 Task: Slide 13 - Do Not Forget To Prepare The Space.
Action: Mouse moved to (37, 96)
Screenshot: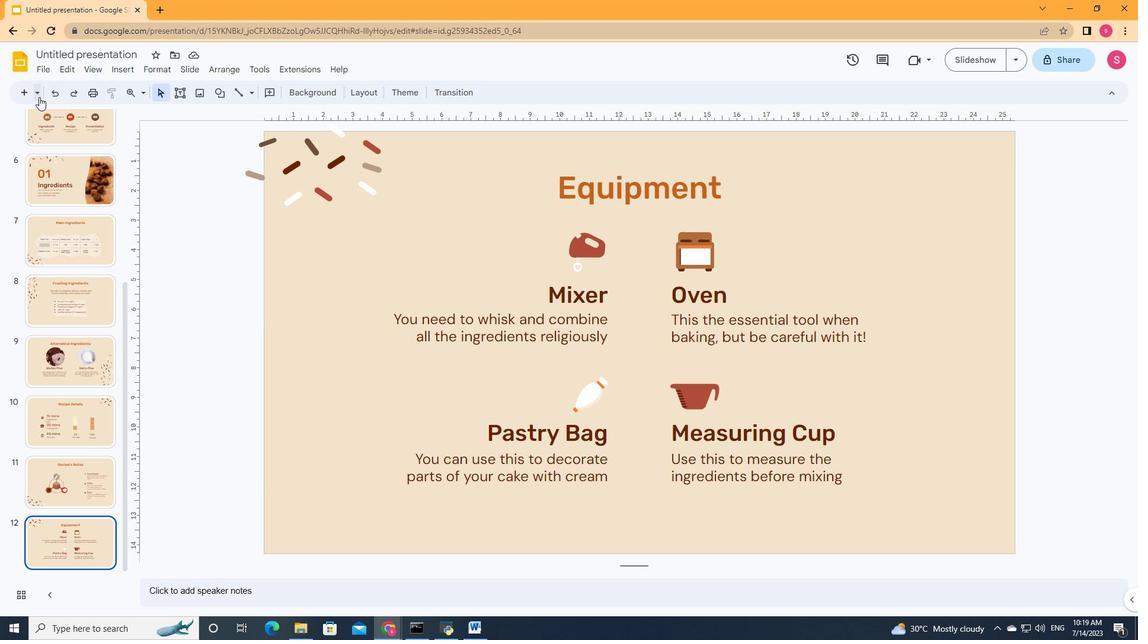 
Action: Mouse pressed left at (37, 96)
Screenshot: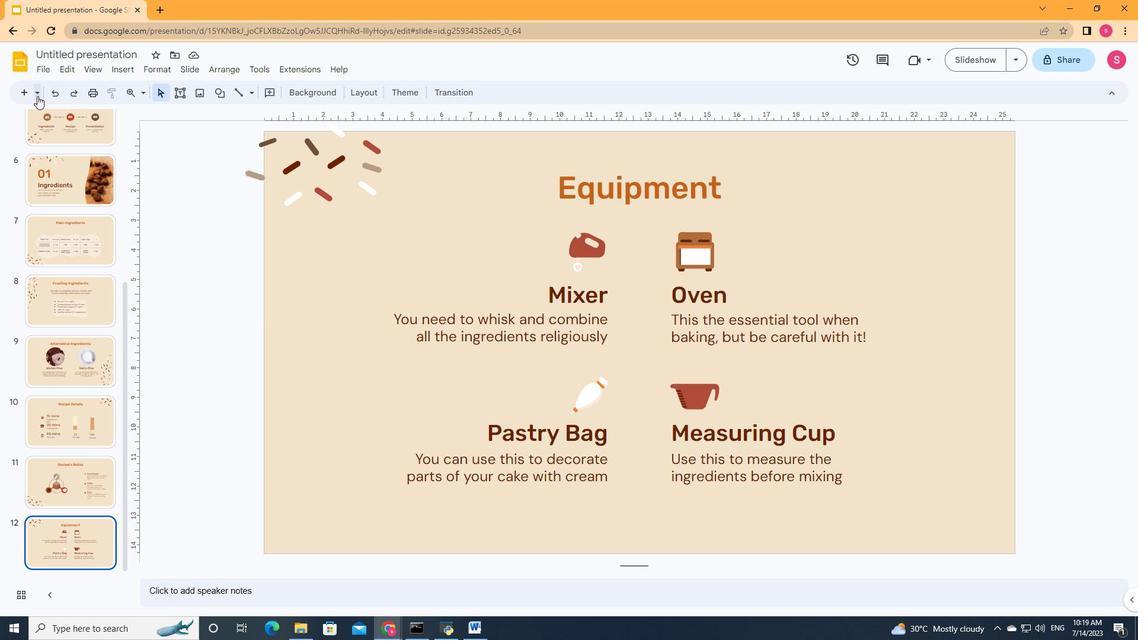 
Action: Mouse moved to (215, 254)
Screenshot: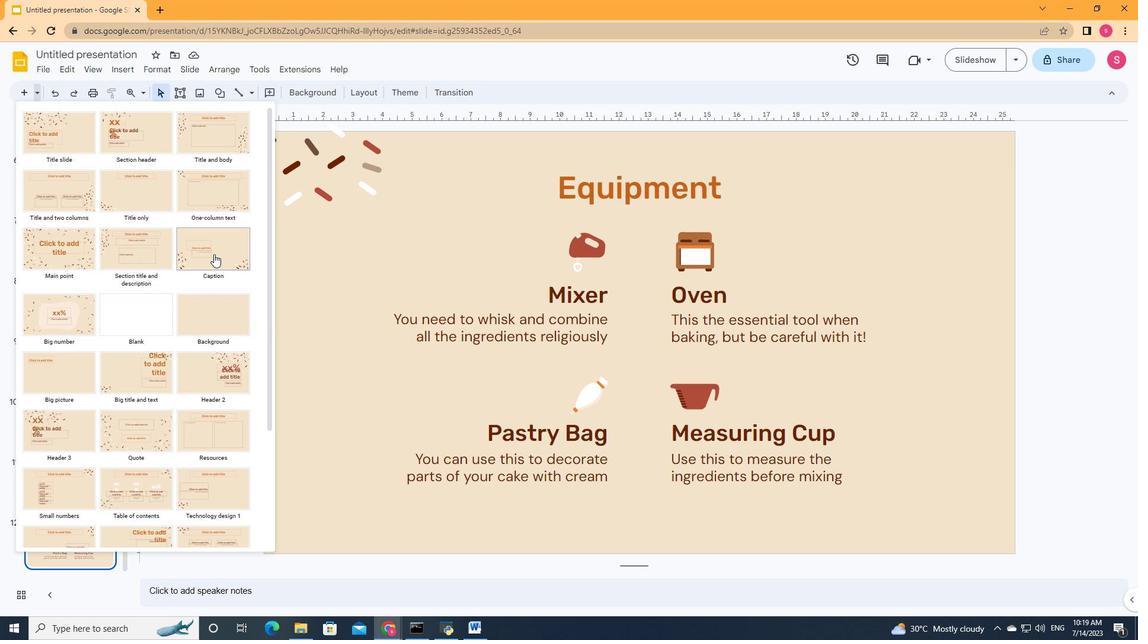 
Action: Mouse pressed left at (215, 254)
Screenshot: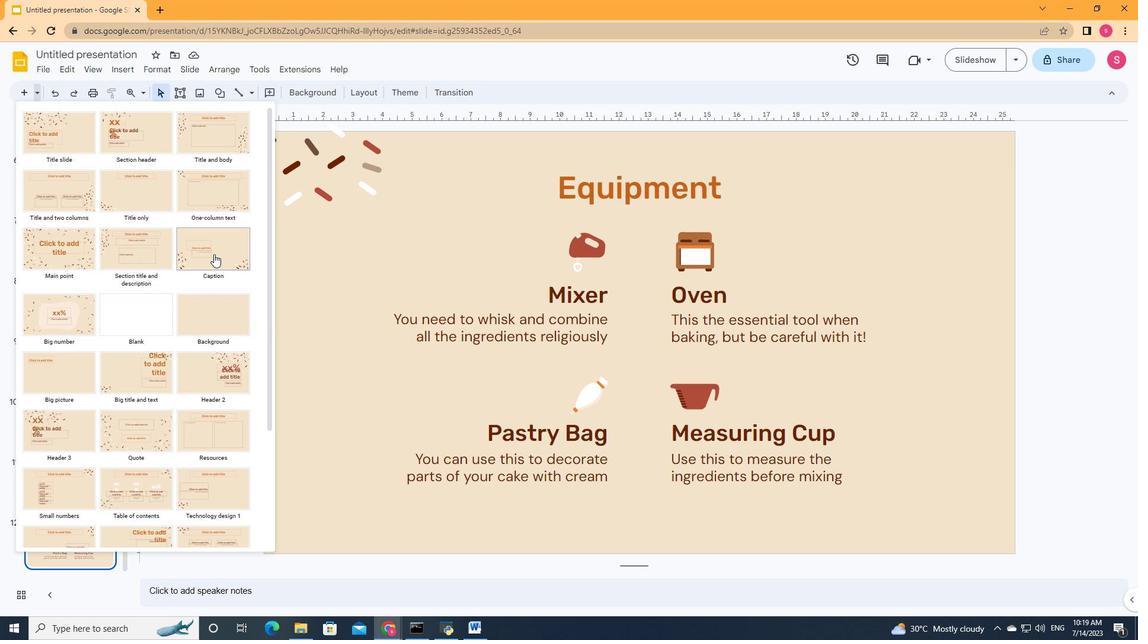 
Action: Mouse moved to (558, 296)
Screenshot: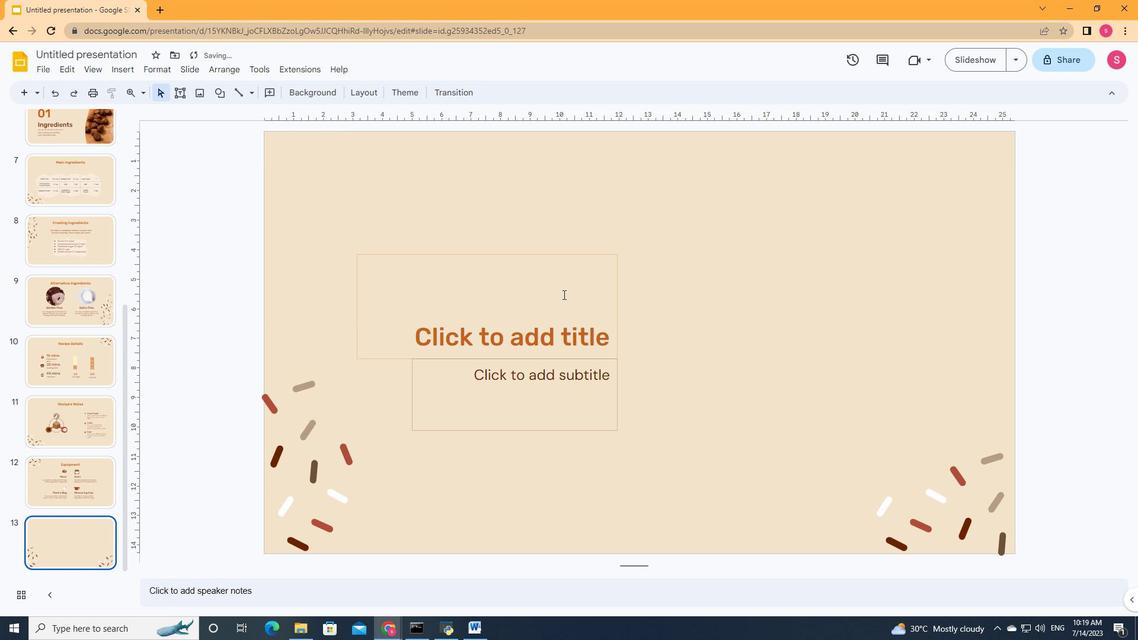
Action: Mouse pressed left at (558, 296)
Screenshot: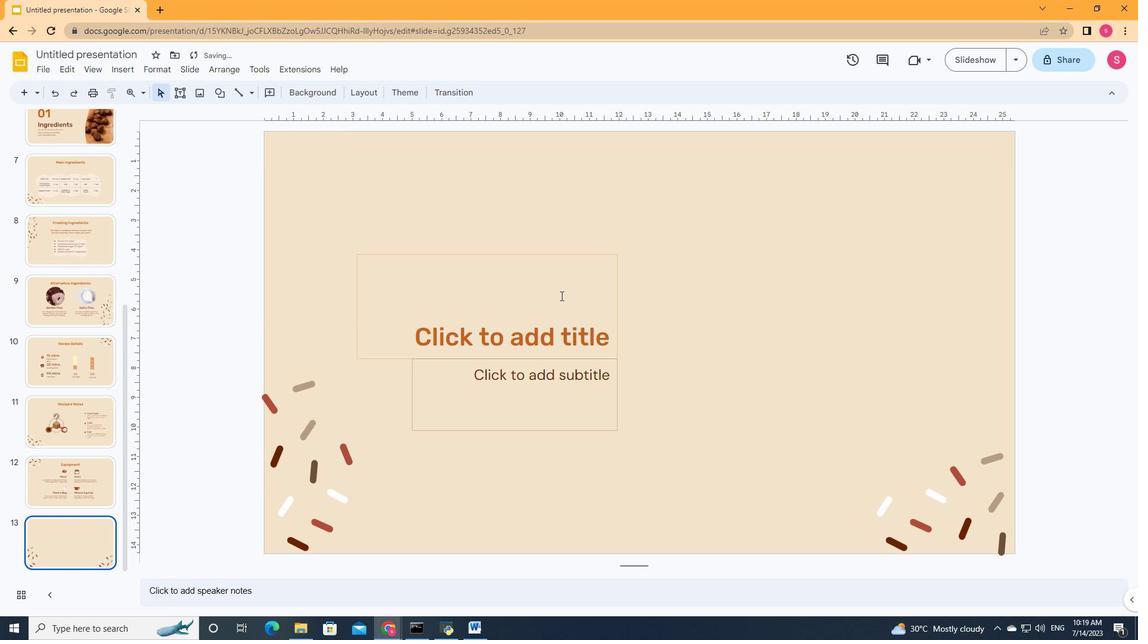 
Action: Key pressed <Key.shift>Don't<Key.space>forget<Key.space>to<Key.space>prepare<Key.space>the<Key.space>space<Key.shift>!
Screenshot: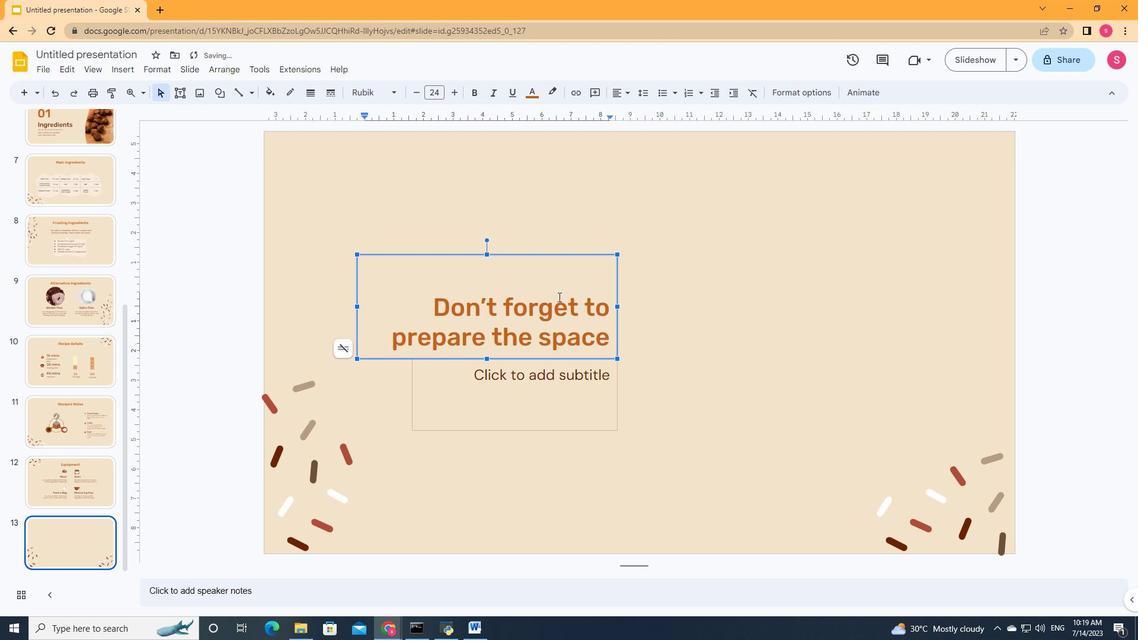 
Action: Mouse moved to (554, 381)
Screenshot: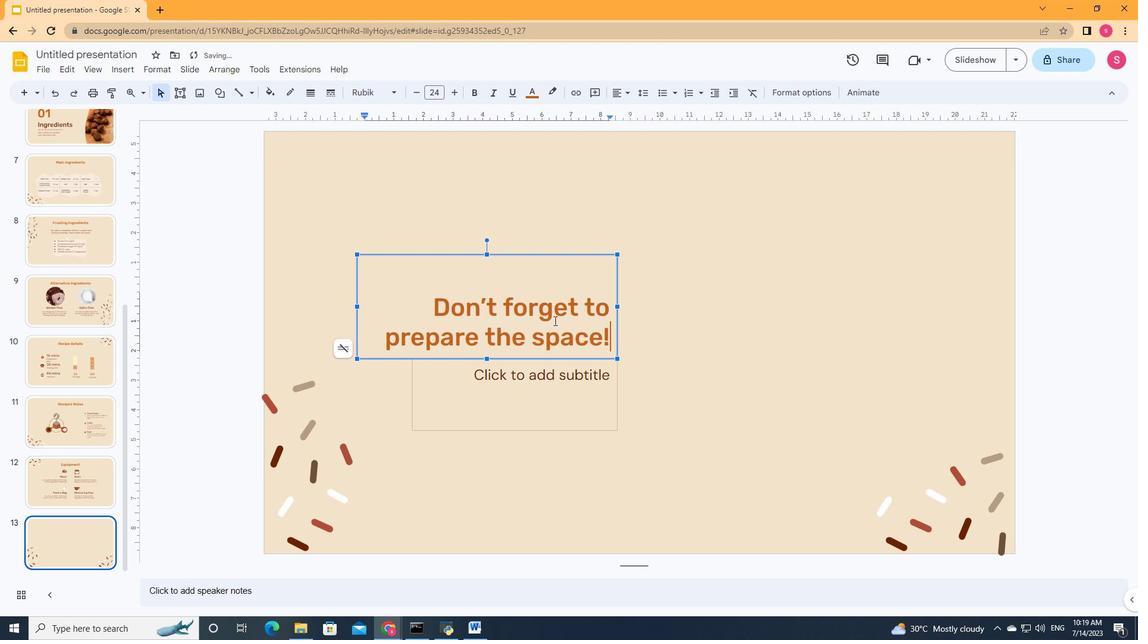 
Action: Mouse pressed left at (554, 381)
Screenshot: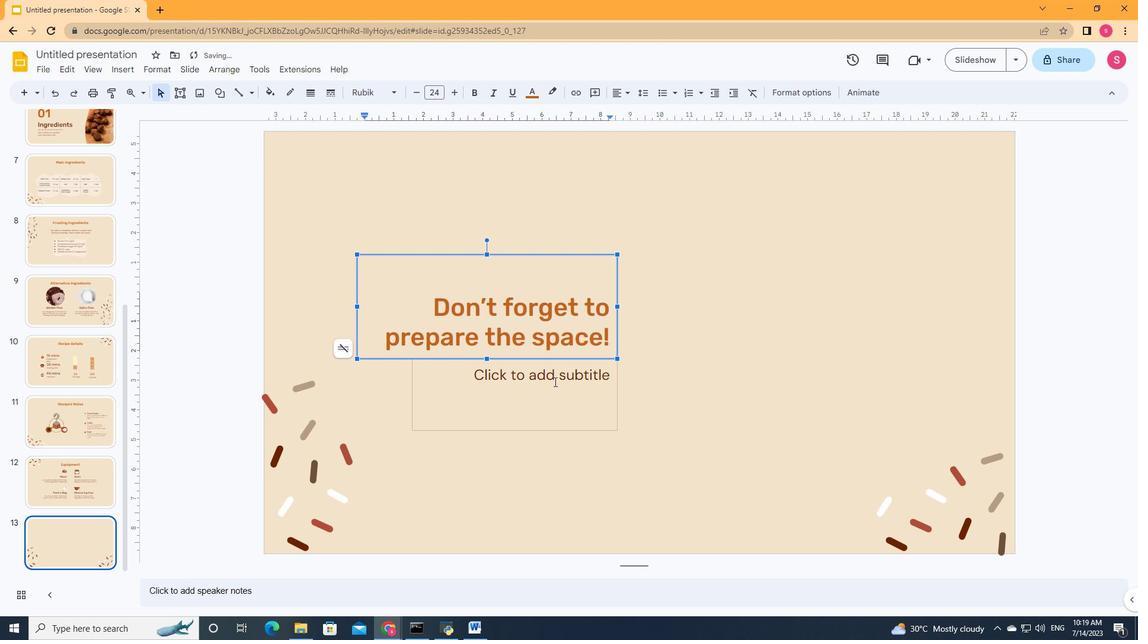 
Action: Key pressed <Key.shift><Key.shift><Key.shift><Key.shift><Key.shift><Key.shift><Key.shift><Key.shift><Key.shift><Key.shift><Key.shift>Baking<Key.space>is<Key.space>easier<Key.space>when<Key.space>you<Key.space>have<Key.space>all<Key.space>the<Key.space>ingredients<Key.space>and<Key.space>equipment<Key.space>at<Key.space>hand<Key.shift>!
Screenshot: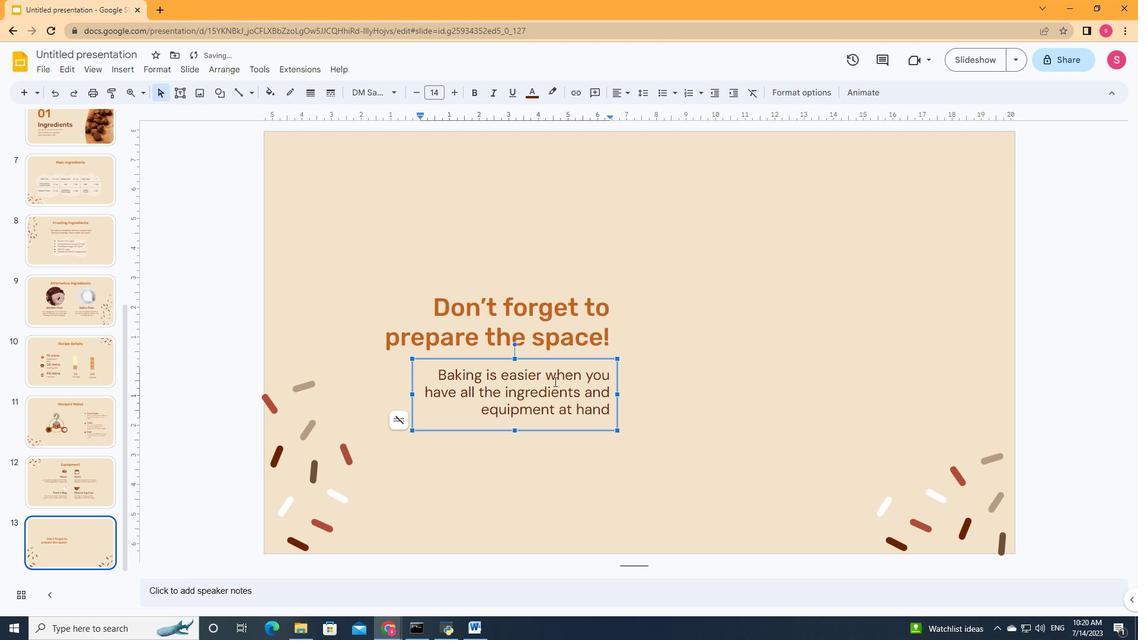 
Action: Mouse moved to (698, 386)
Screenshot: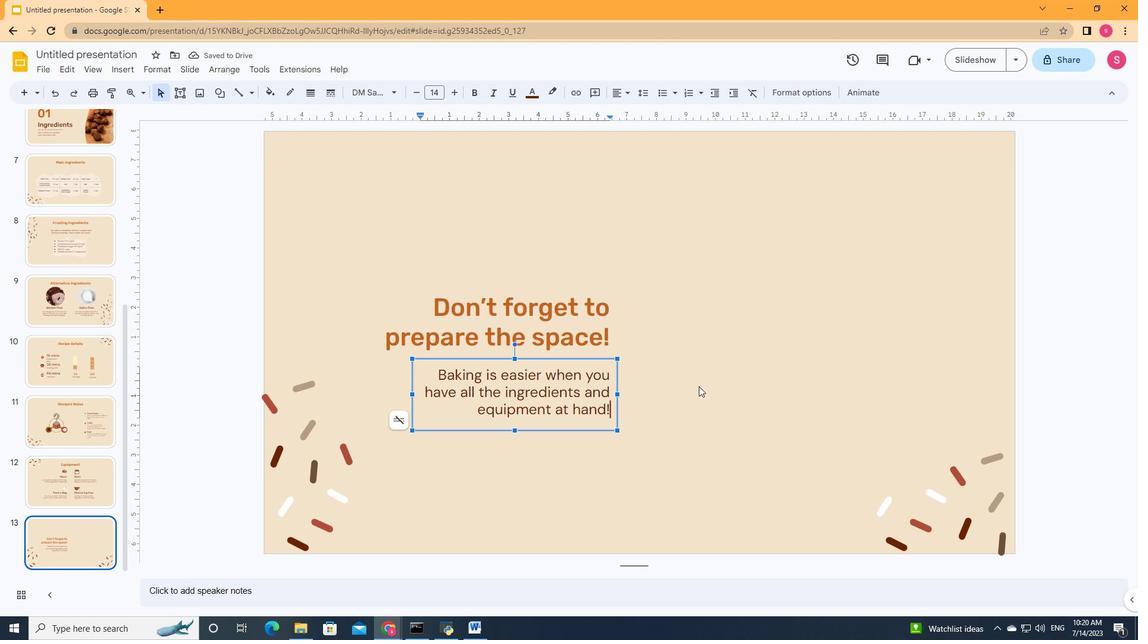 
Action: Mouse pressed left at (698, 386)
Screenshot: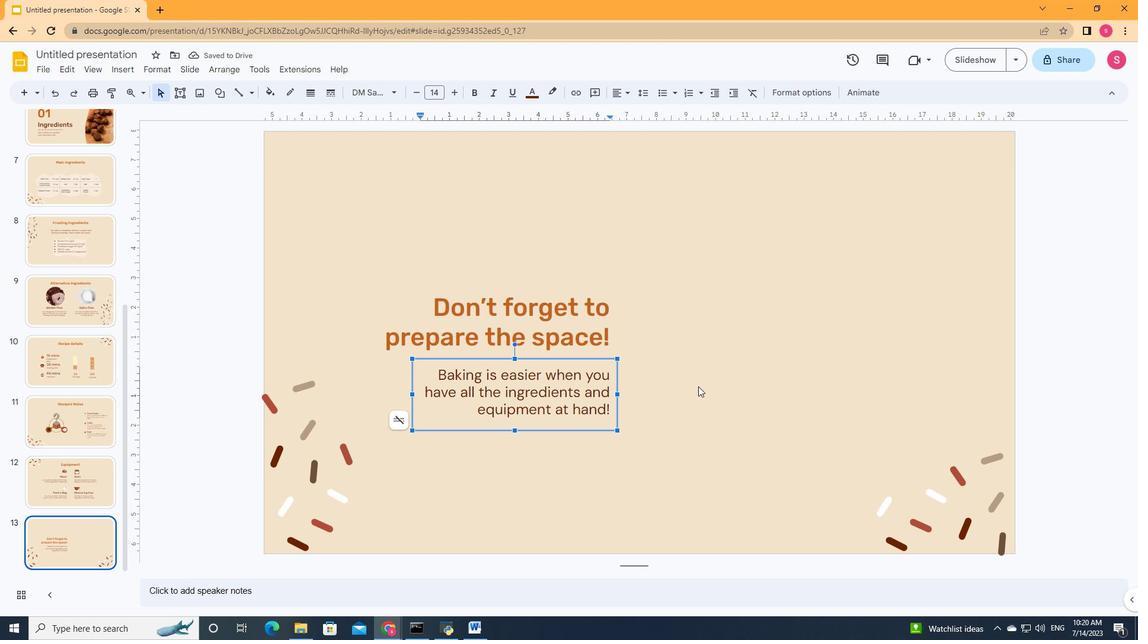 
Action: Mouse moved to (122, 71)
Screenshot: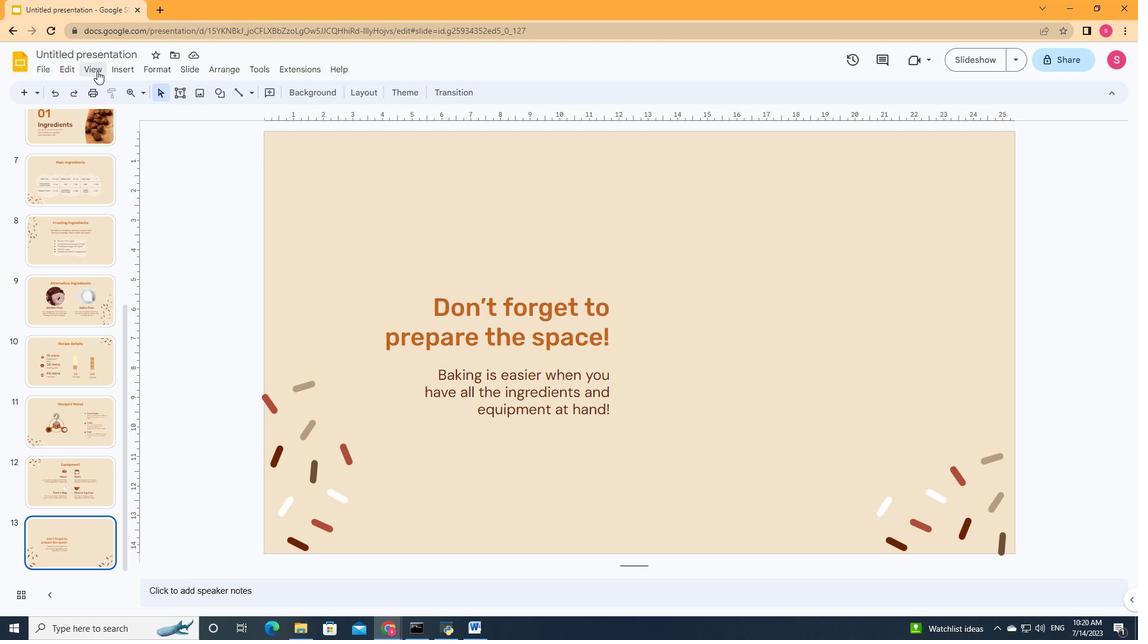 
Action: Mouse pressed left at (122, 71)
Screenshot: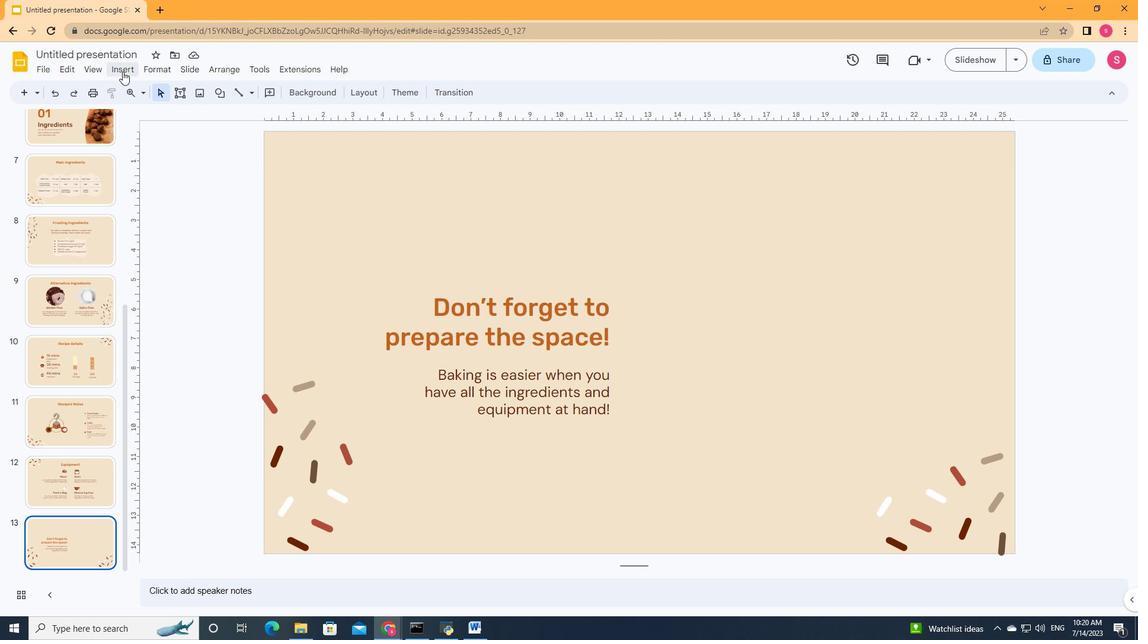 
Action: Mouse moved to (345, 85)
Screenshot: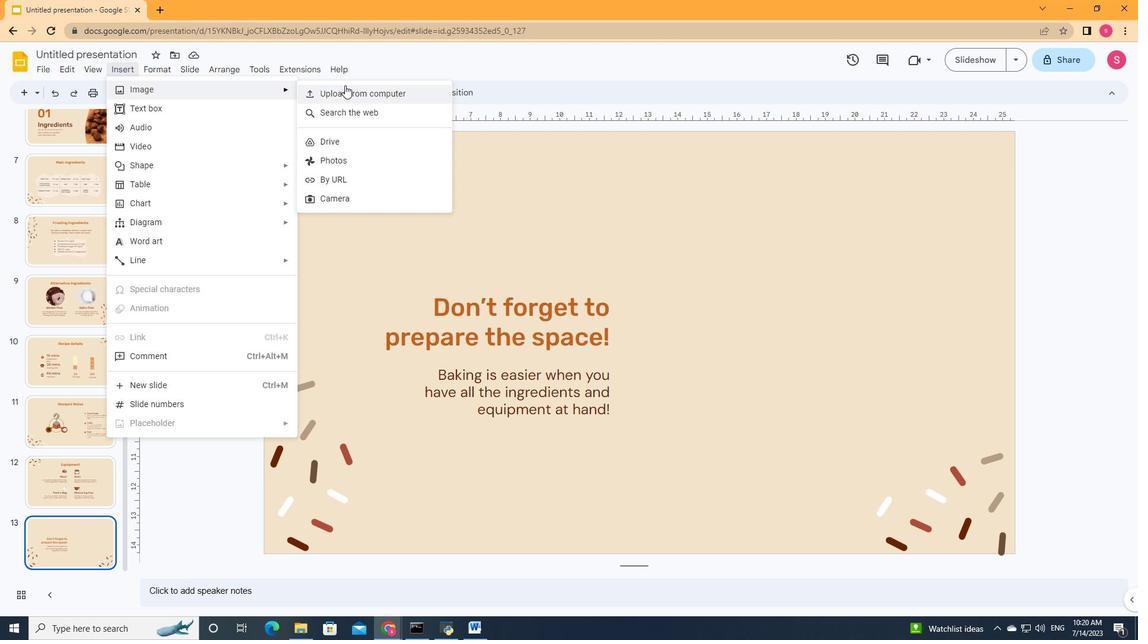 
Action: Mouse pressed left at (345, 85)
Screenshot: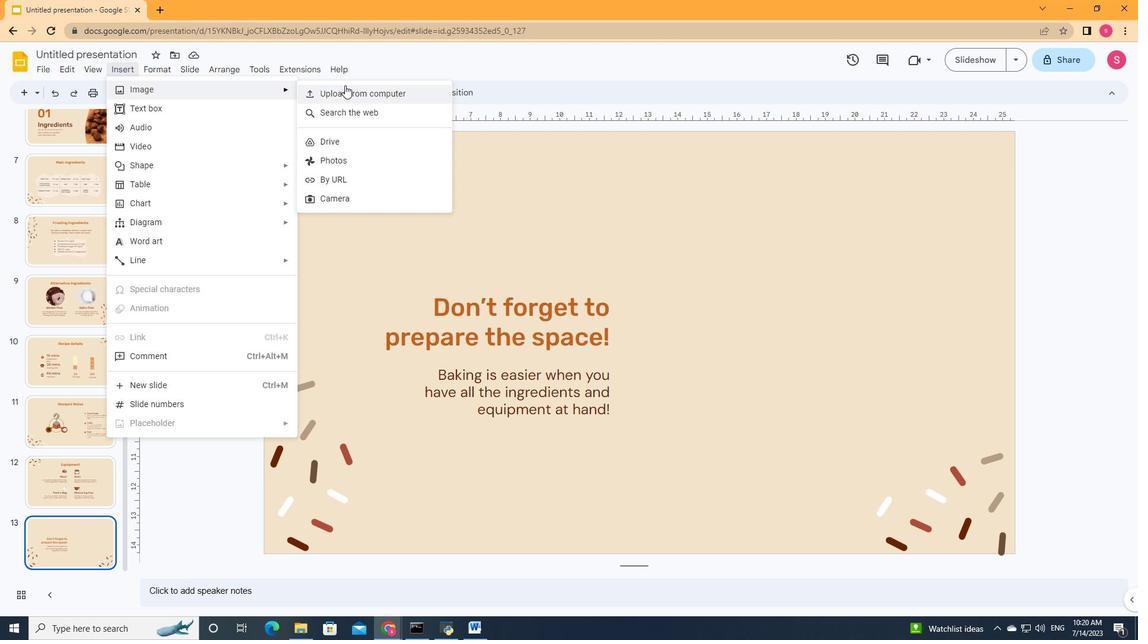 
Action: Mouse moved to (212, 304)
Screenshot: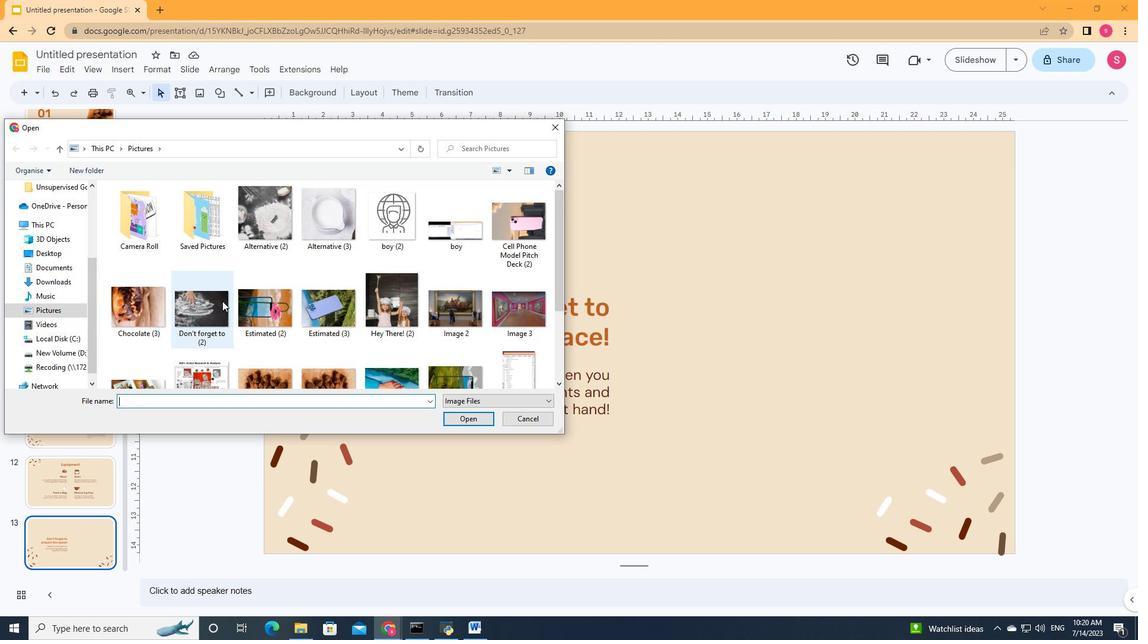 
Action: Mouse pressed left at (212, 304)
Screenshot: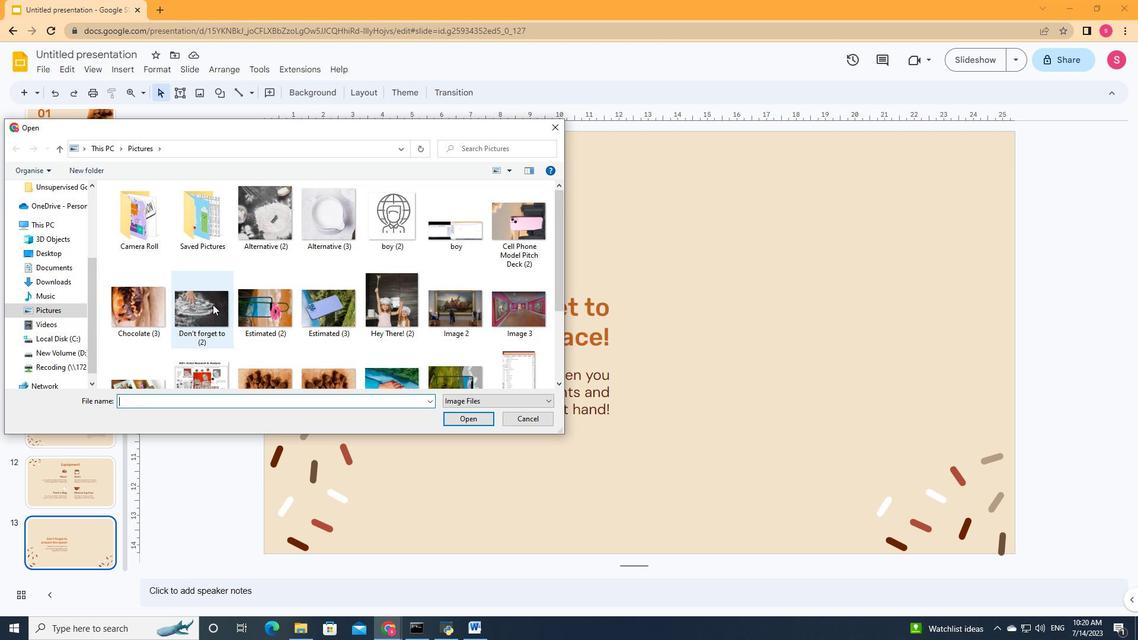 
Action: Mouse moved to (458, 415)
Screenshot: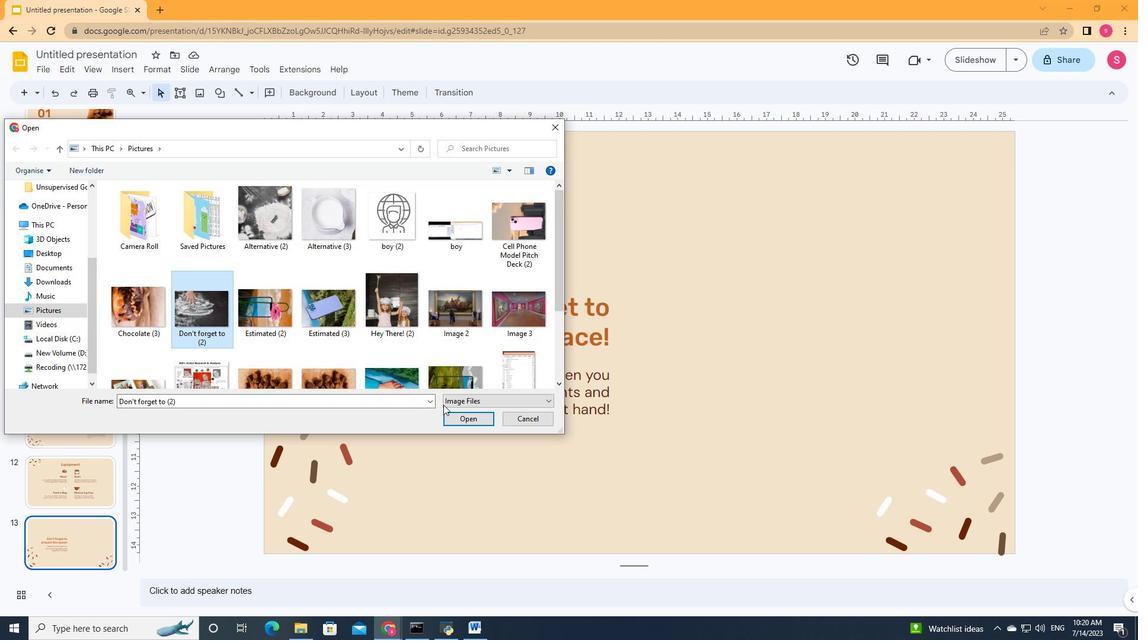 
Action: Mouse pressed left at (458, 415)
Screenshot: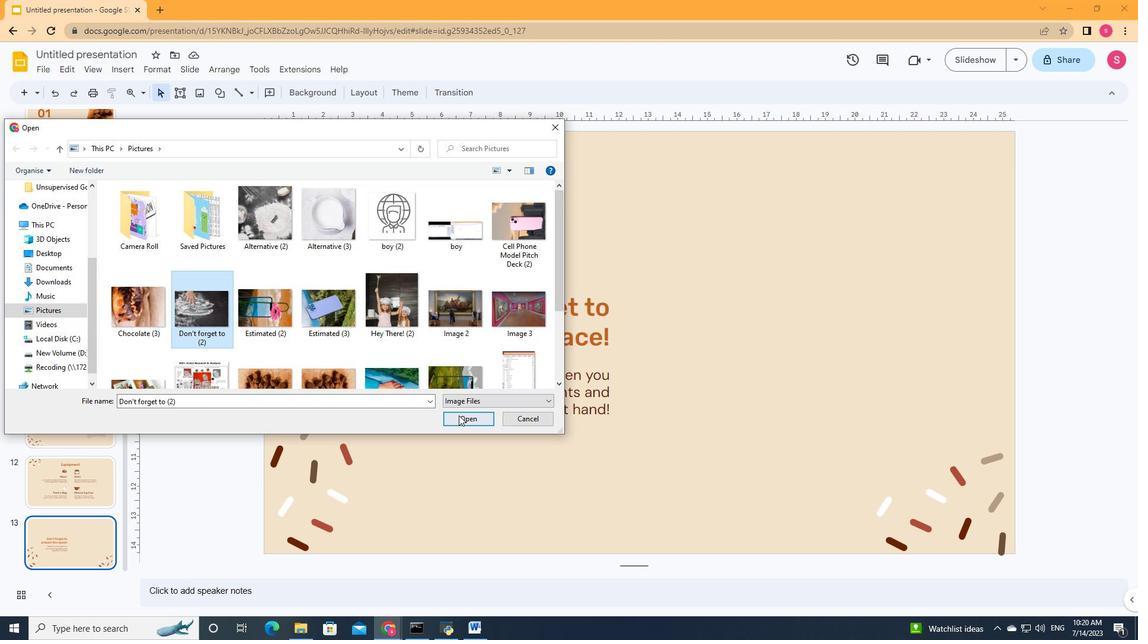 
Action: Mouse moved to (384, 97)
Screenshot: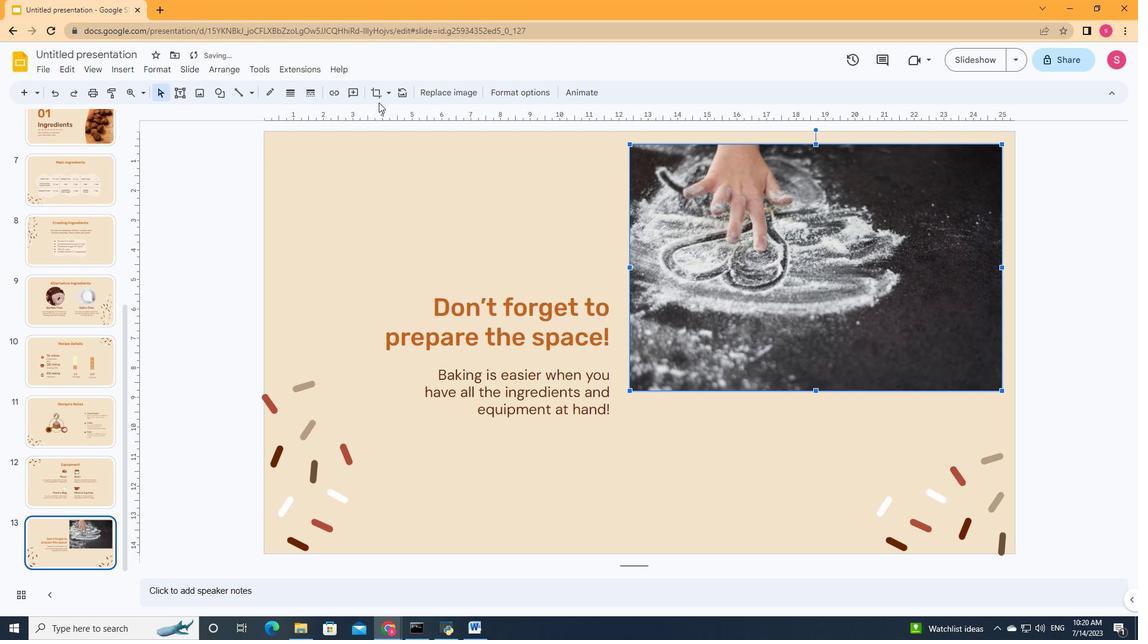 
Action: Mouse pressed left at (384, 97)
Screenshot: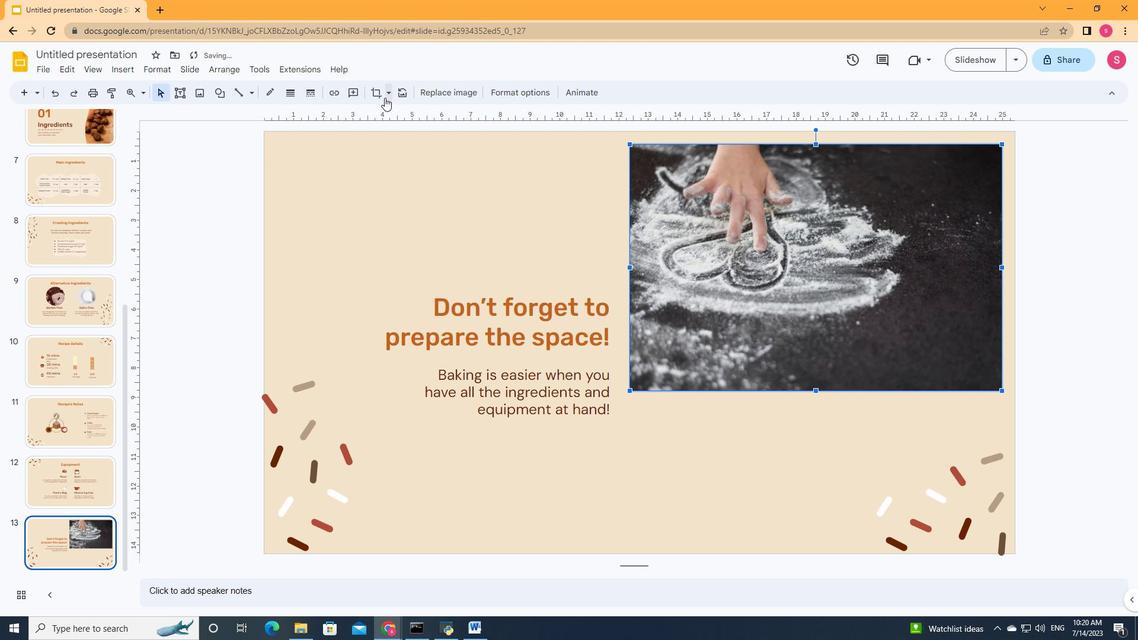 
Action: Mouse moved to (470, 144)
Screenshot: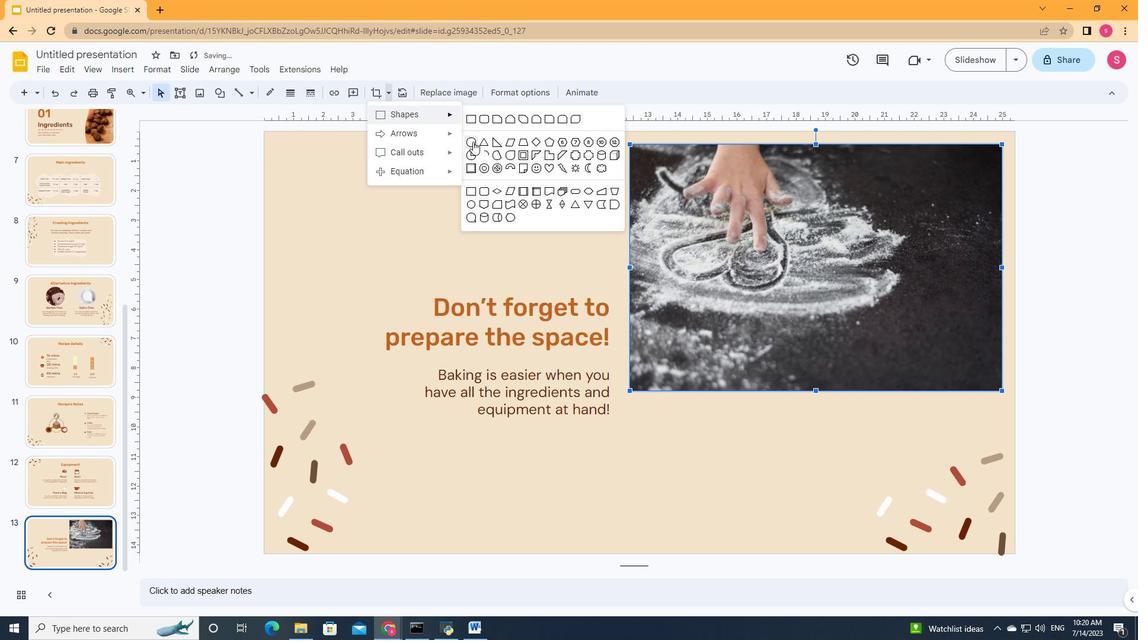 
Action: Mouse pressed left at (470, 144)
Screenshot: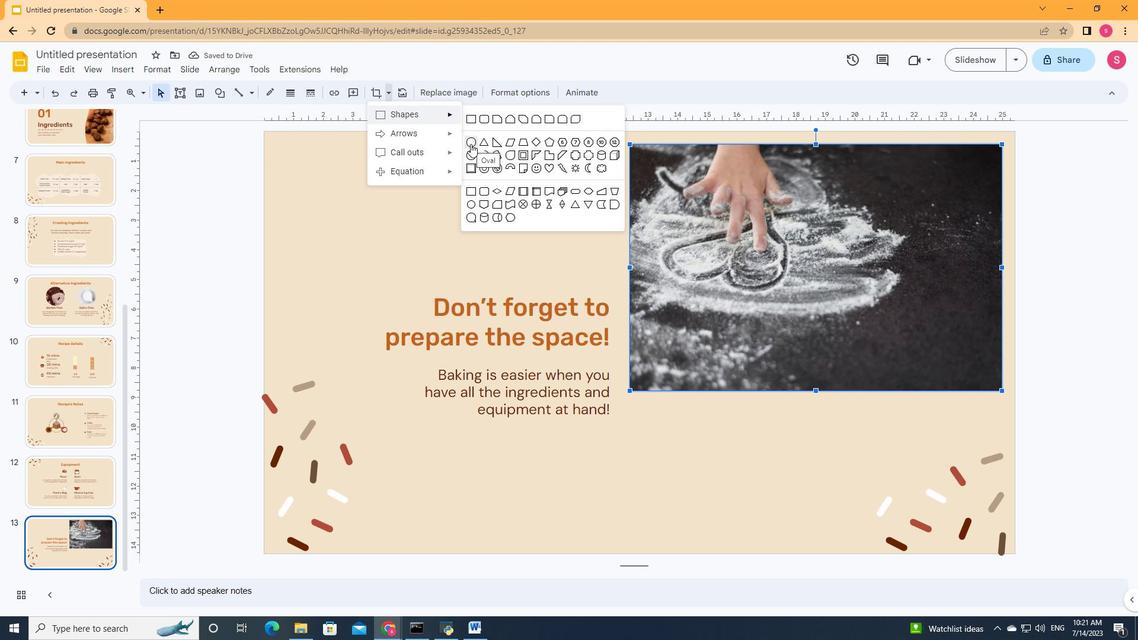 
Action: Mouse moved to (756, 222)
Screenshot: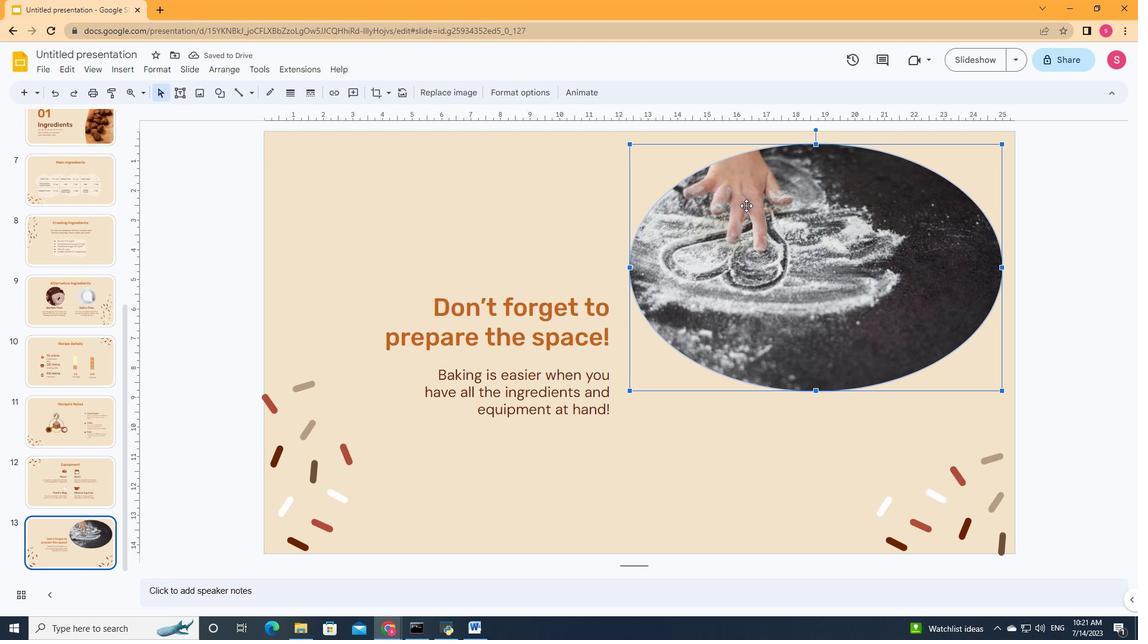 
Action: Mouse pressed left at (756, 222)
Screenshot: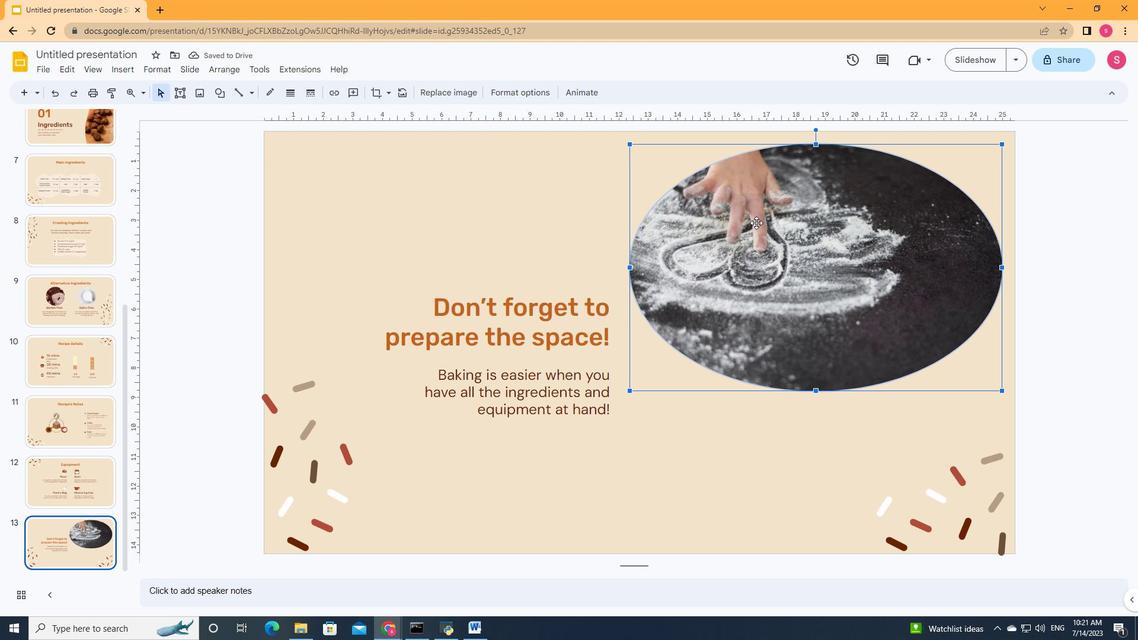 
Action: Mouse pressed left at (756, 222)
Screenshot: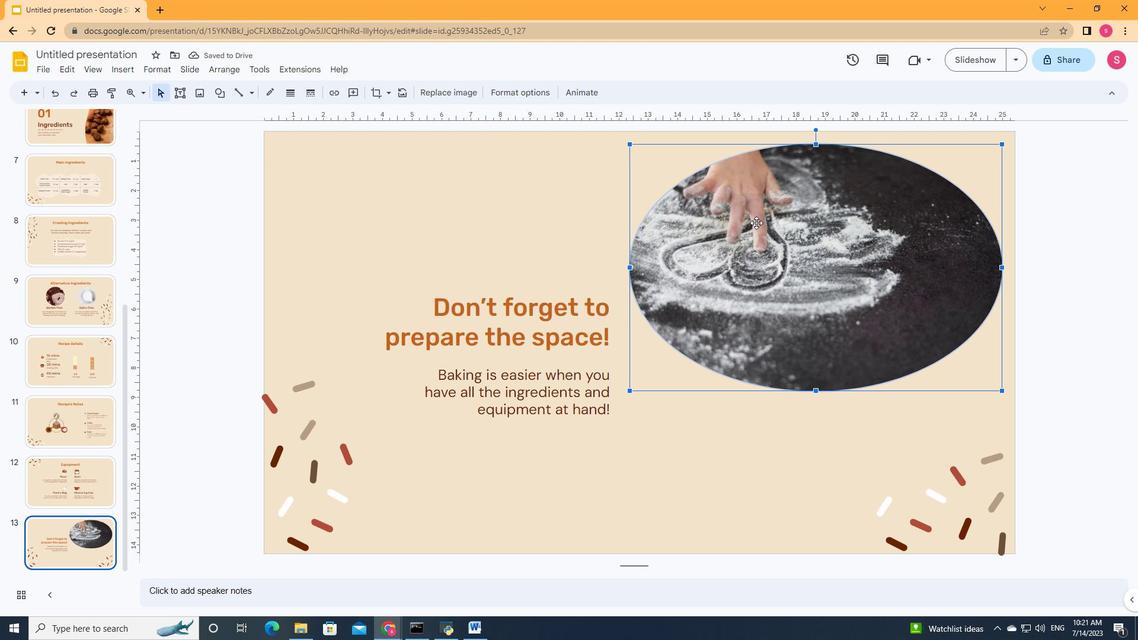 
Action: Mouse moved to (1000, 389)
Screenshot: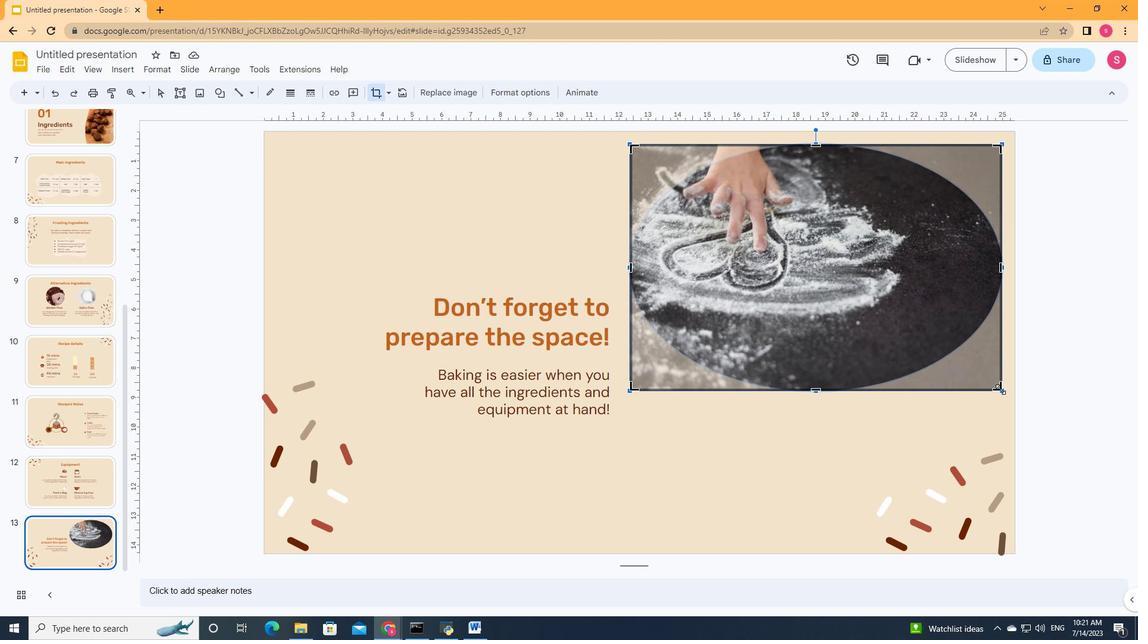 
Action: Mouse pressed left at (1000, 389)
Screenshot: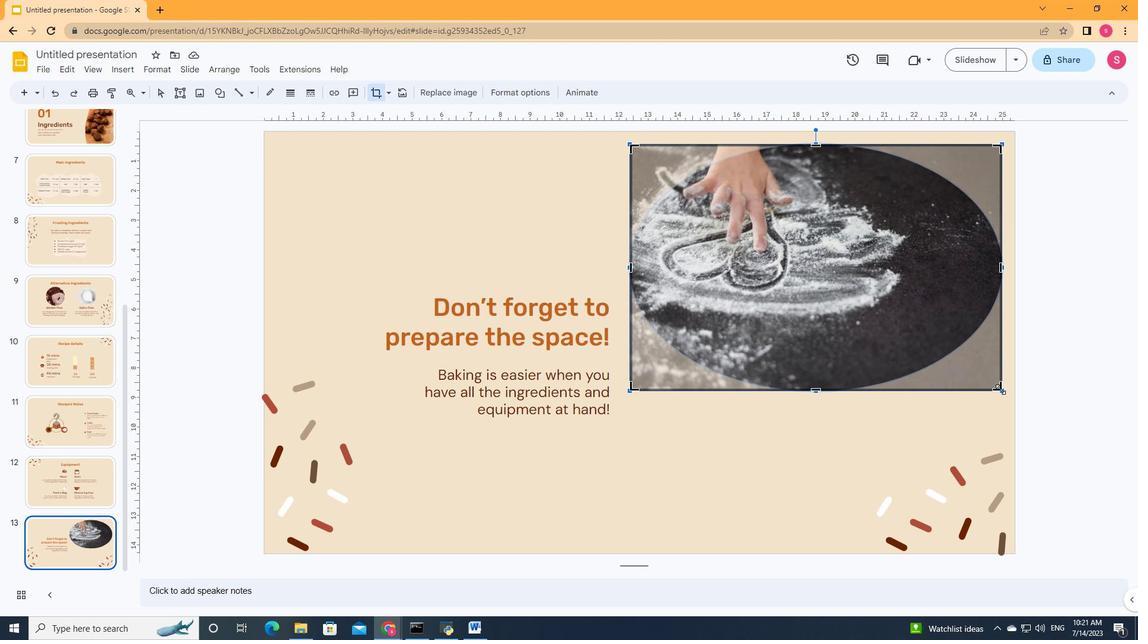 
Action: Mouse moved to (820, 416)
Screenshot: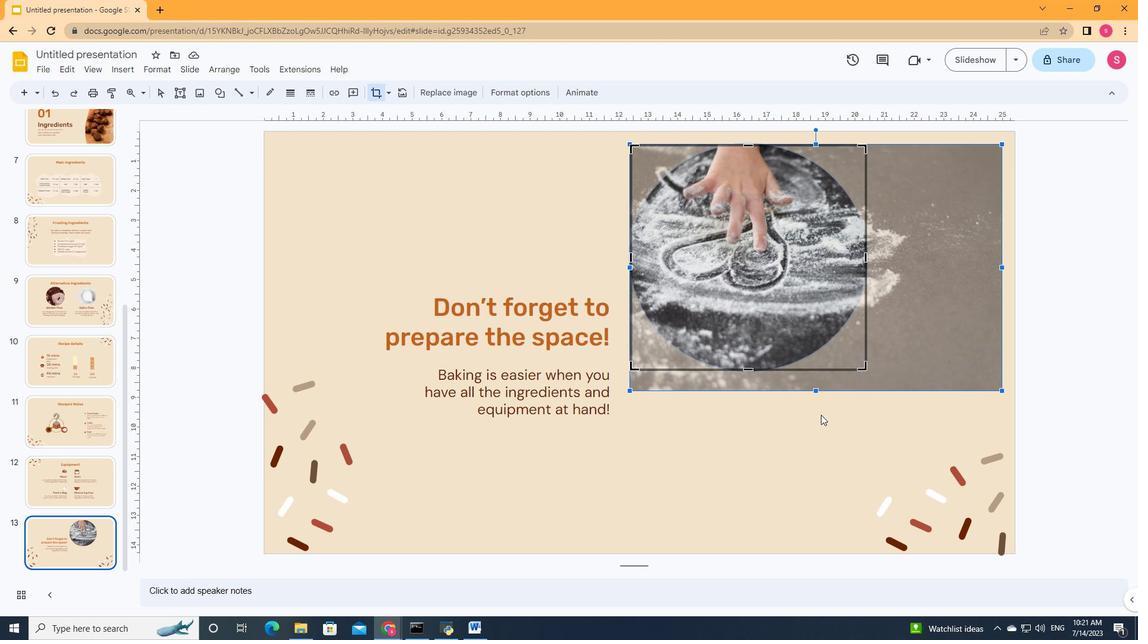 
Action: Mouse pressed left at (820, 416)
Screenshot: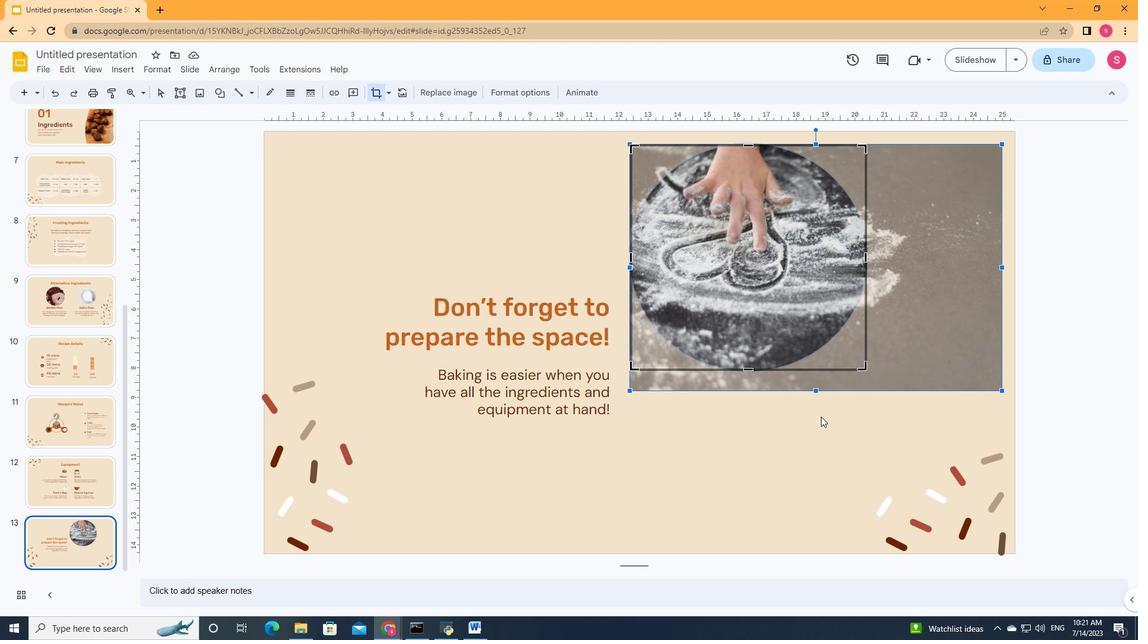 
Action: Mouse moved to (755, 284)
Screenshot: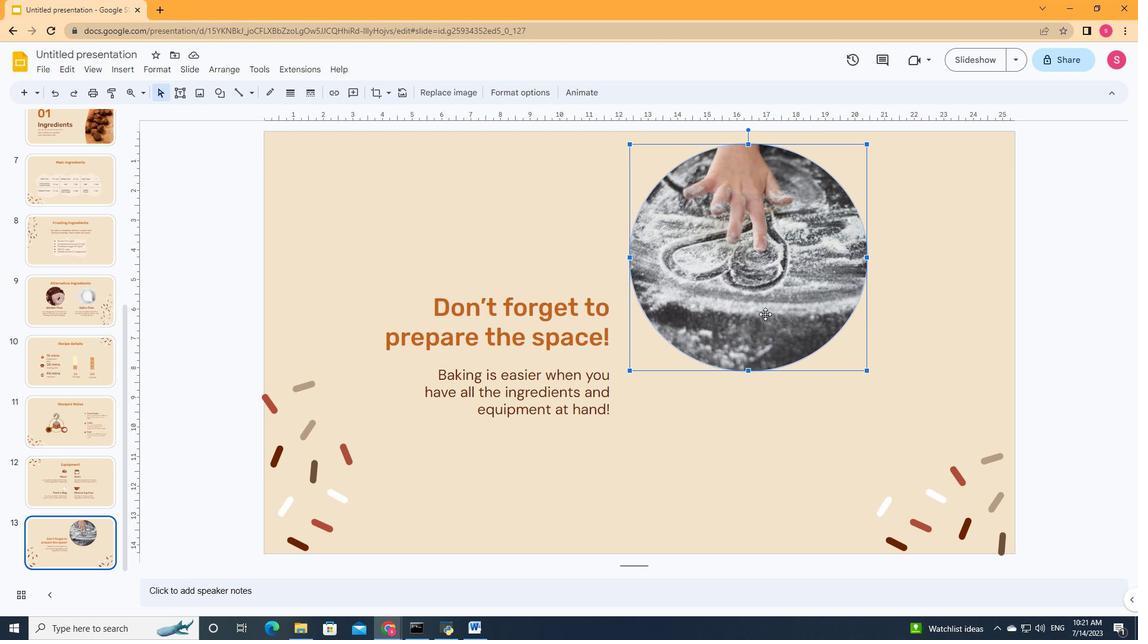 
Action: Key pressed <Key.down><Key.down><Key.down><Key.down><Key.down><Key.down><Key.down><Key.down><Key.down><Key.down><Key.down><Key.down><Key.down><Key.down><Key.down><Key.down><Key.down><Key.right><Key.right><Key.up>
Screenshot: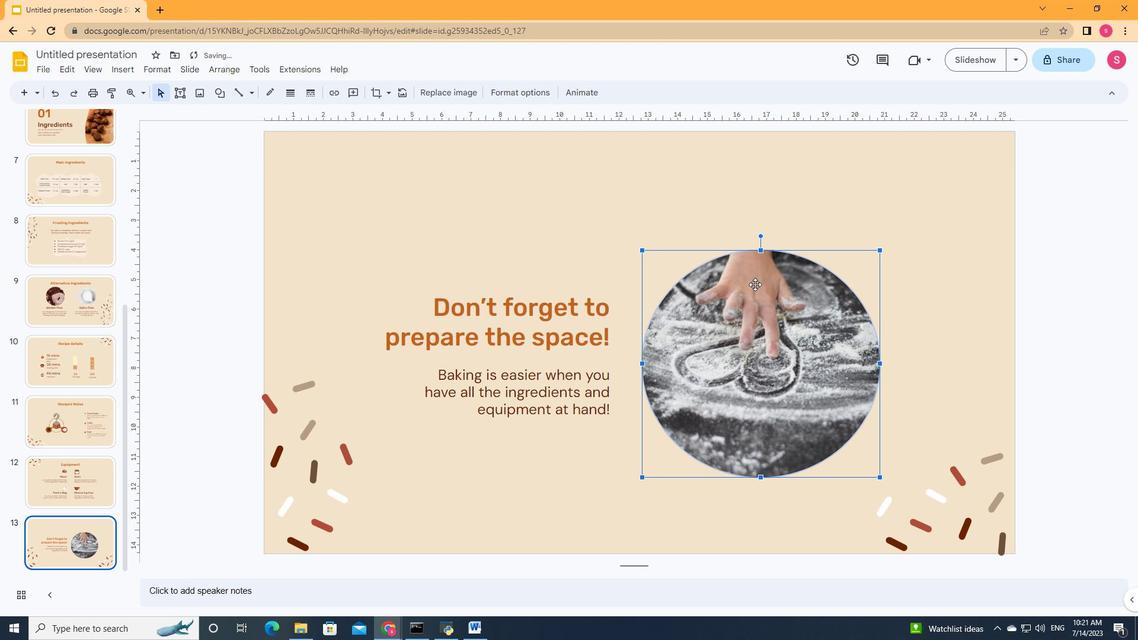 
Action: Mouse moved to (594, 262)
Screenshot: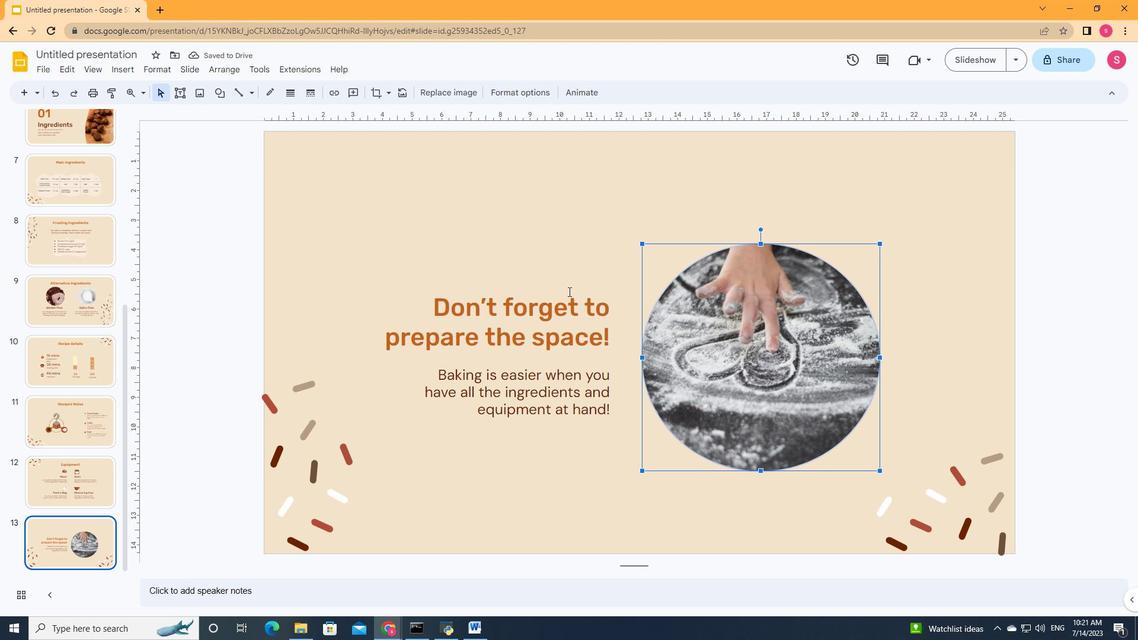 
Action: Mouse pressed left at (594, 262)
Screenshot: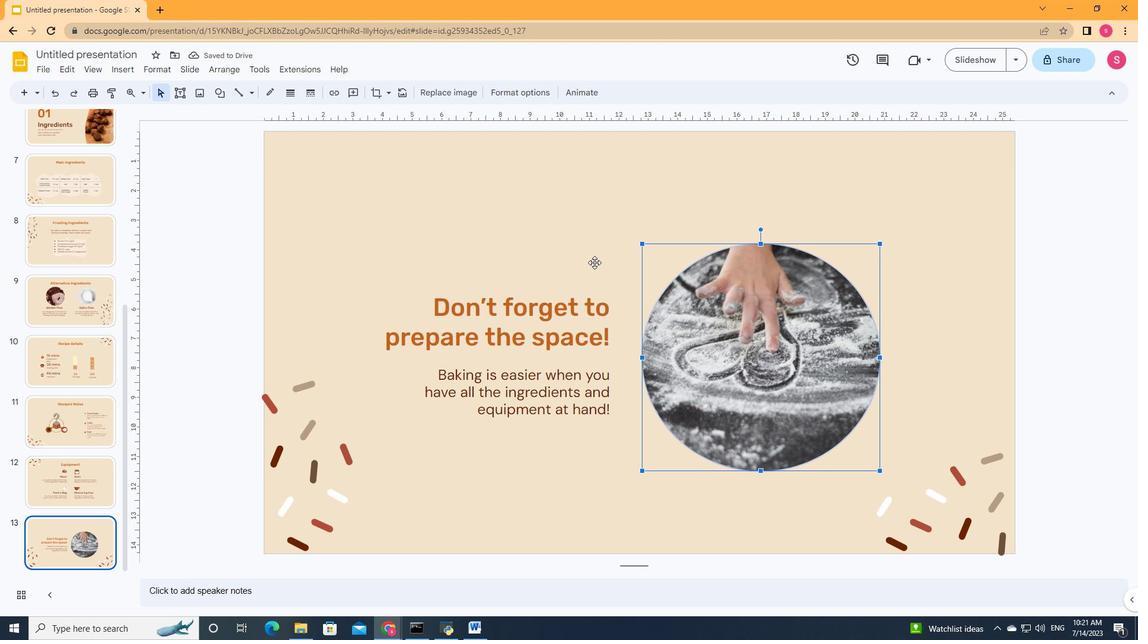 
Action: Mouse moved to (957, 240)
Screenshot: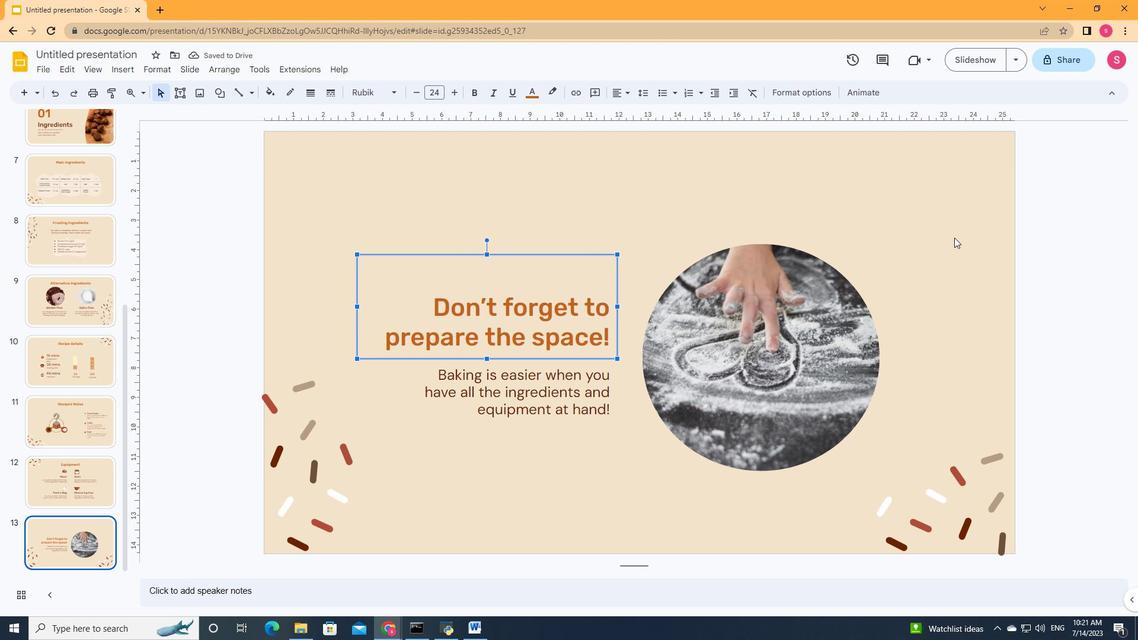 
Action: Mouse pressed left at (957, 240)
Screenshot: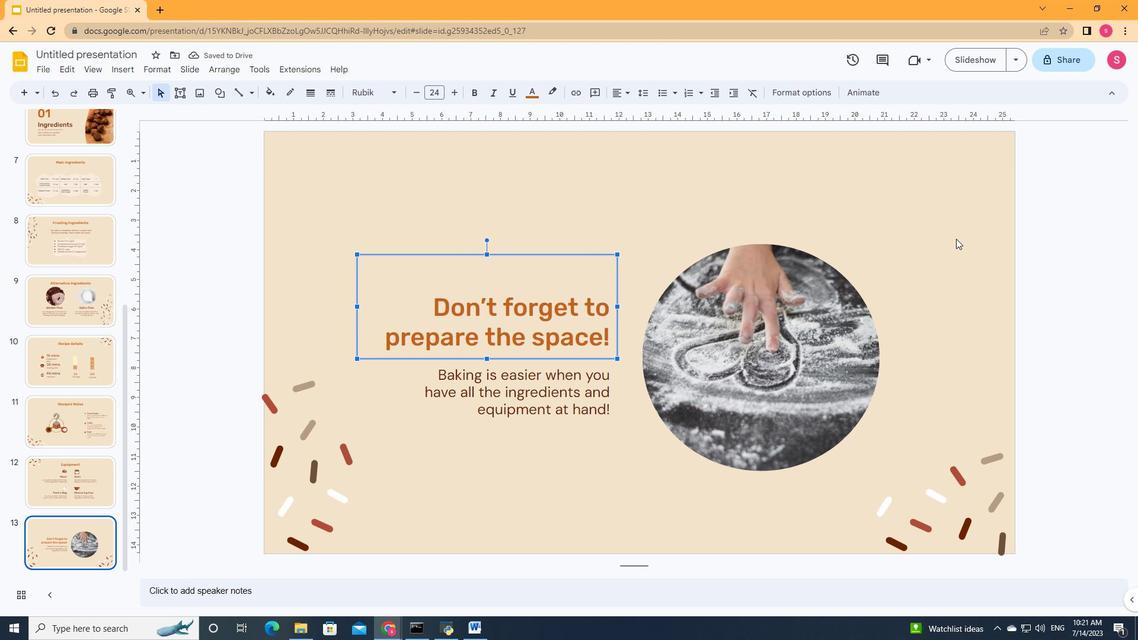 
Action: Mouse moved to (956, 241)
Screenshot: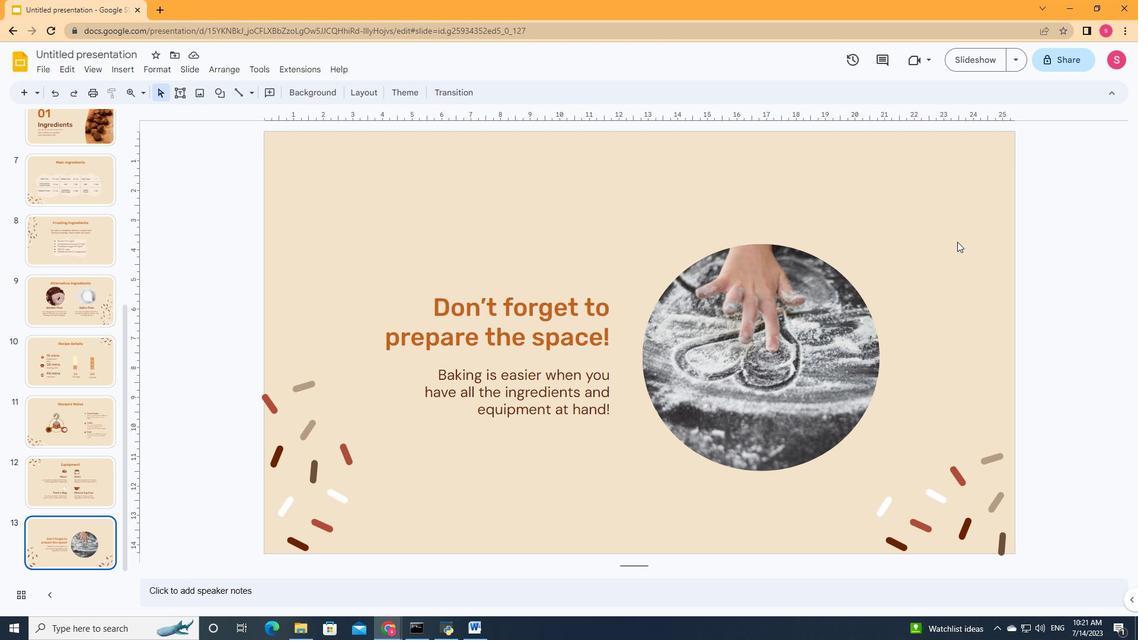 
